 Task: For heading  Tahoma with underline.  font size for heading20,  'Change the font style of data to'Arial.  and font size to 12,  Change the alignment of both headline & data to Align left.  In the sheet  DashboardFinDashboardbook
Action: Mouse moved to (873, 109)
Screenshot: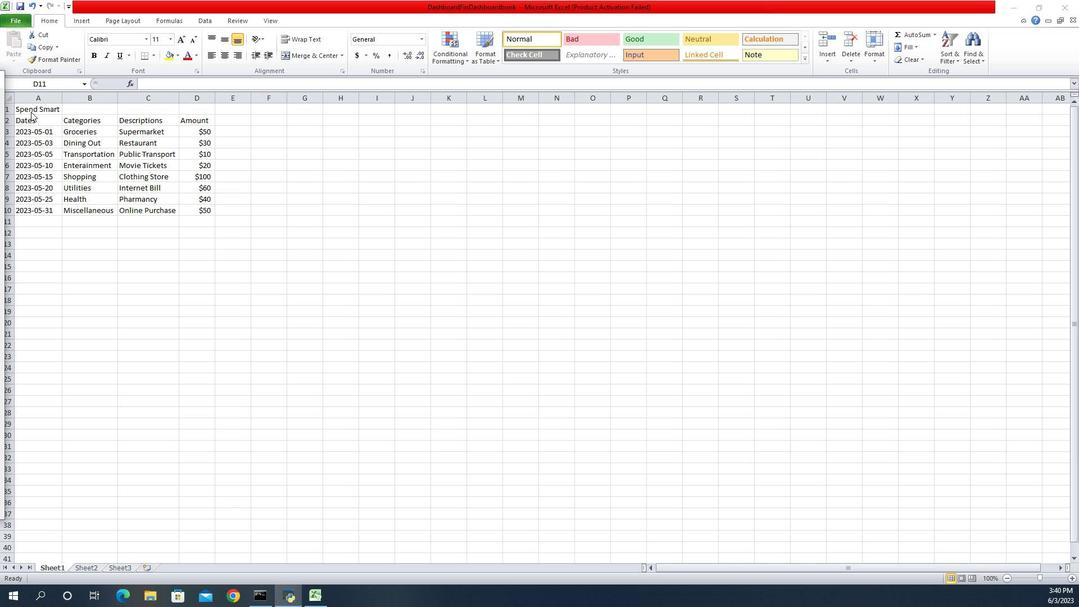 
Action: Mouse pressed left at (873, 109)
Screenshot: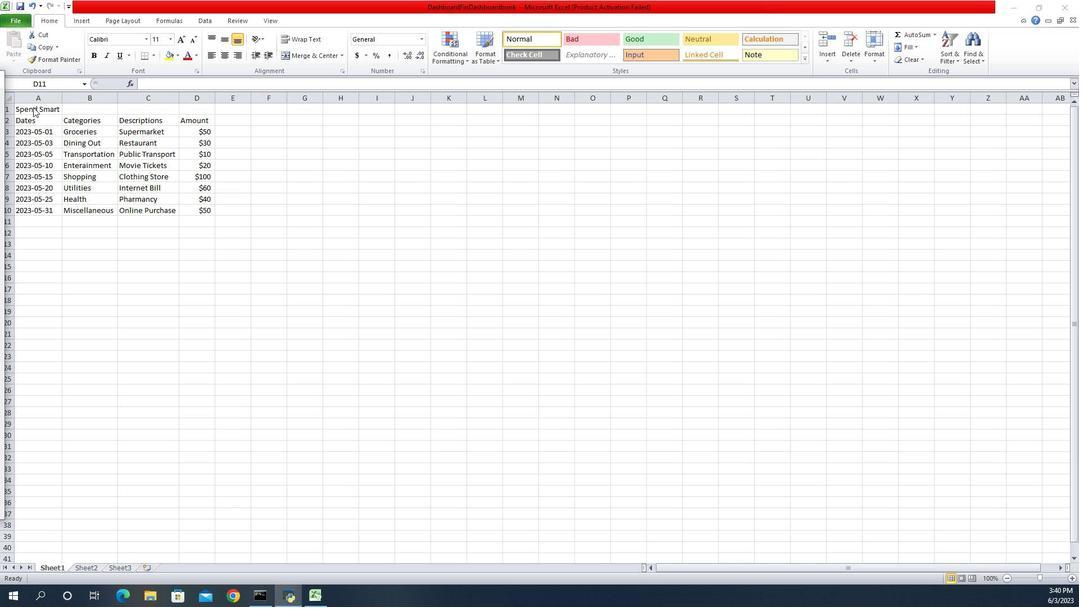 
Action: Mouse pressed left at (873, 109)
Screenshot: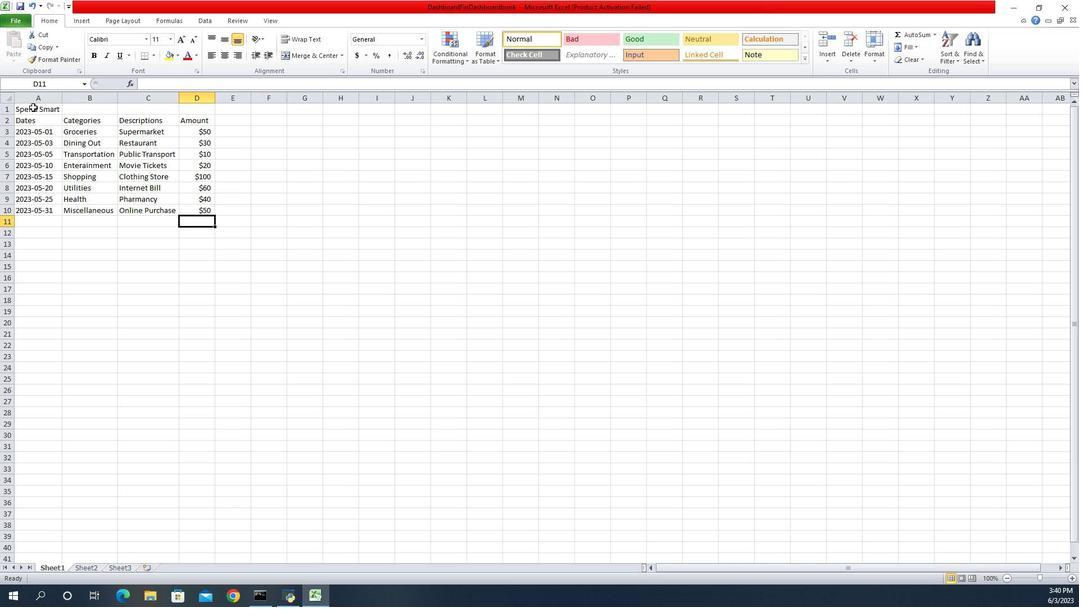 
Action: Mouse pressed left at (873, 109)
Screenshot: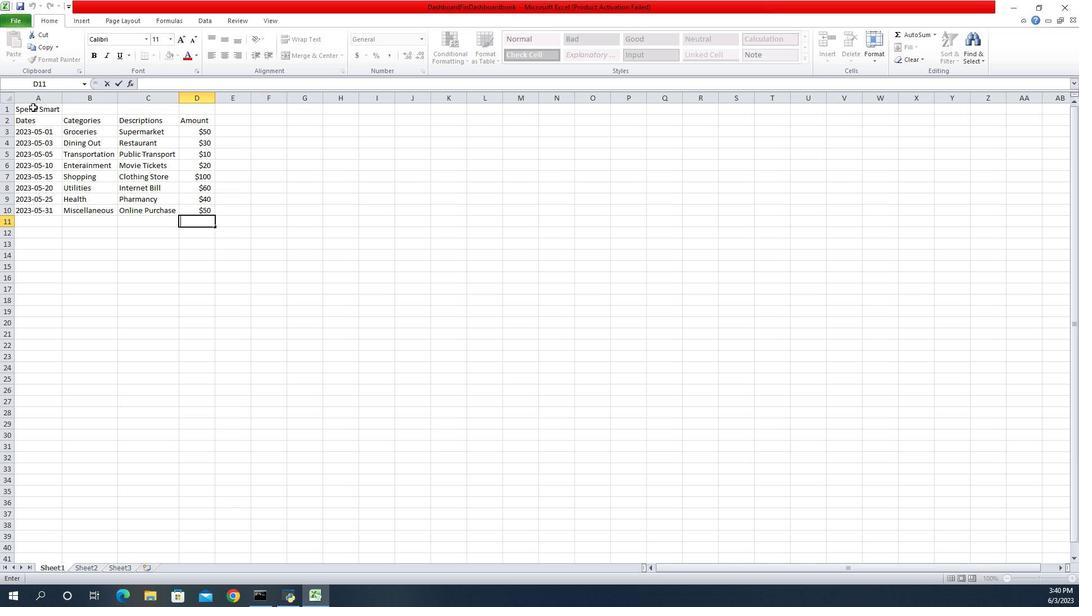 
Action: Mouse moved to (984, 41)
Screenshot: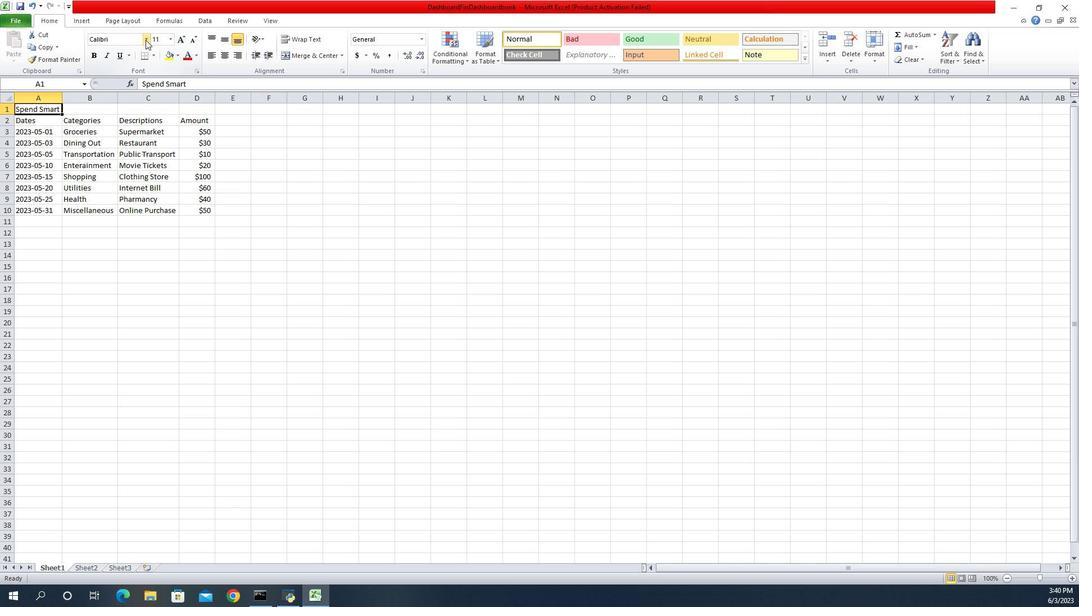 
Action: Mouse pressed left at (984, 41)
Screenshot: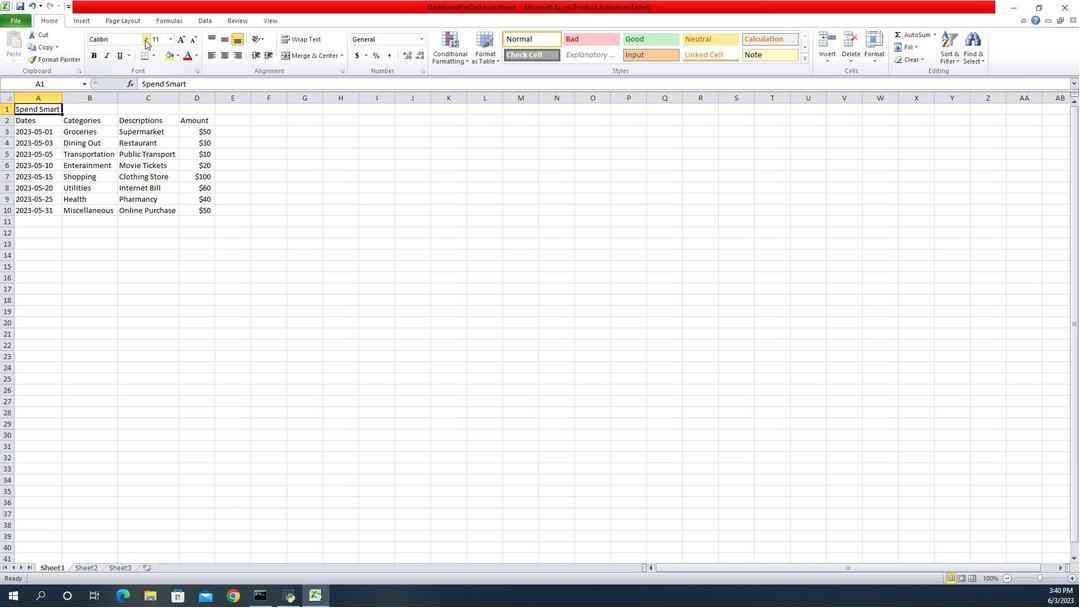 
Action: Key pressed tah<Key.enter>
Screenshot: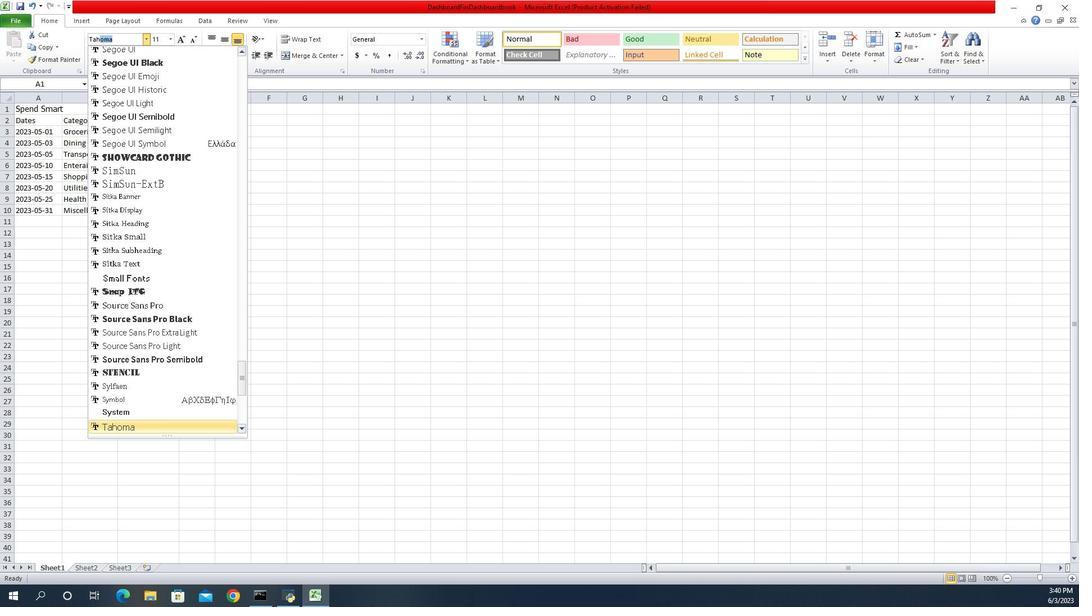 
Action: Mouse moved to (953, 54)
Screenshot: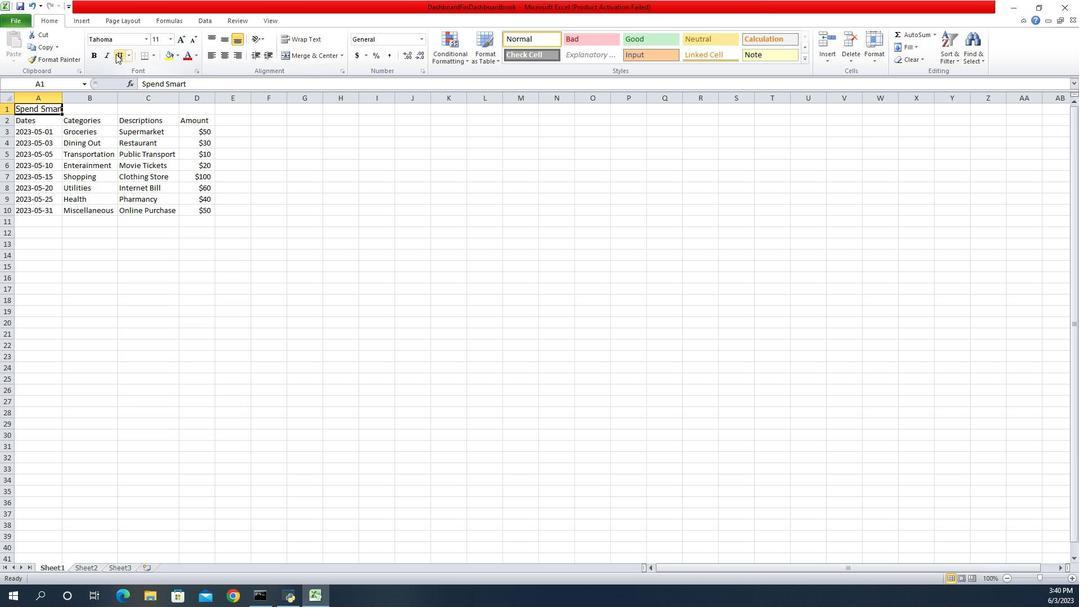 
Action: Mouse pressed left at (953, 54)
Screenshot: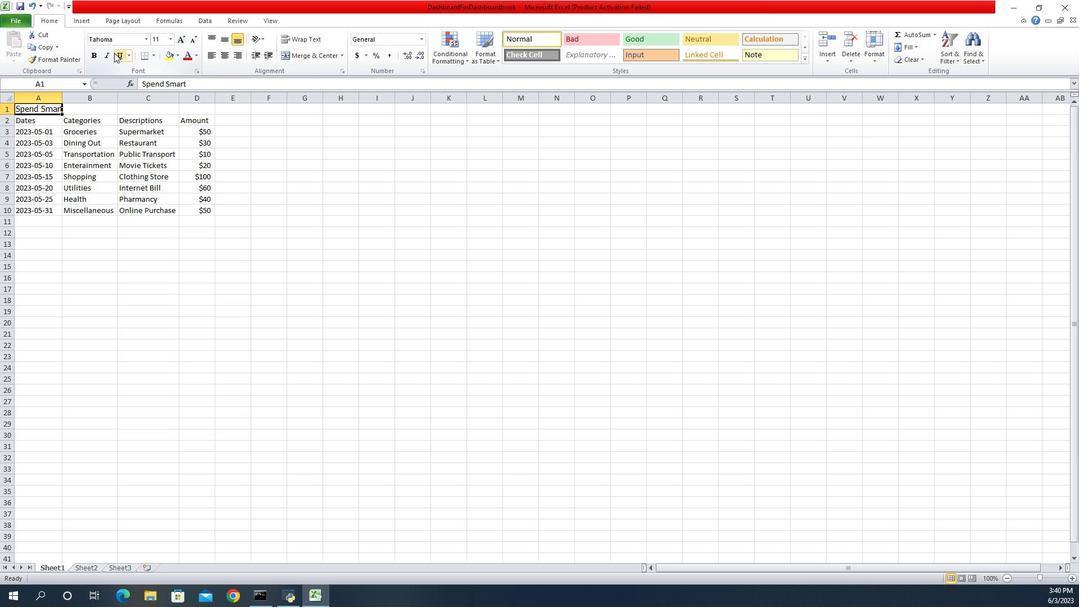 
Action: Mouse moved to (1013, 41)
Screenshot: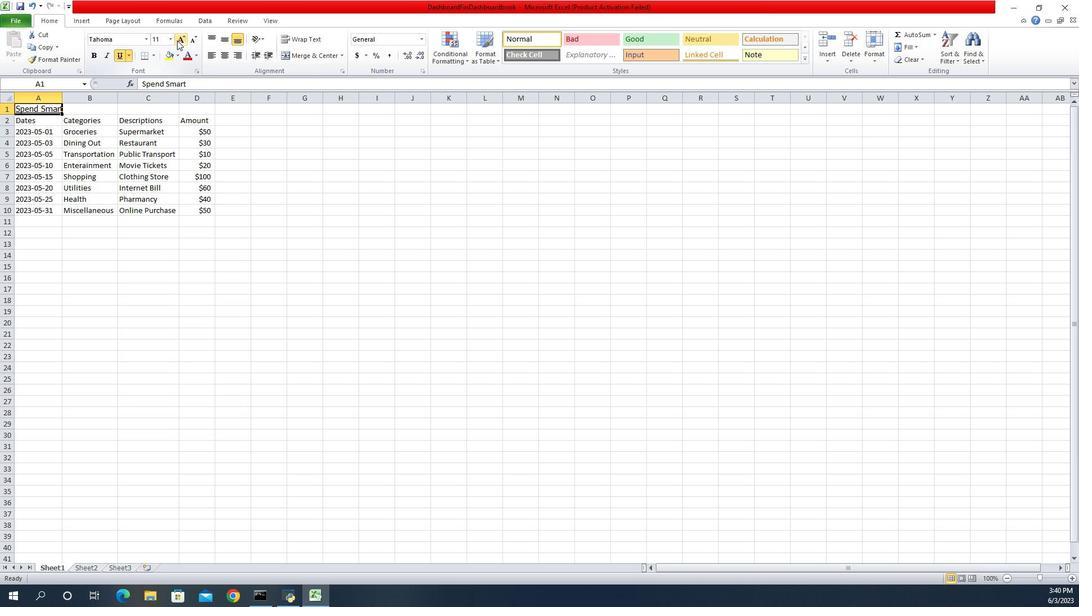 
Action: Mouse pressed left at (1013, 41)
Screenshot: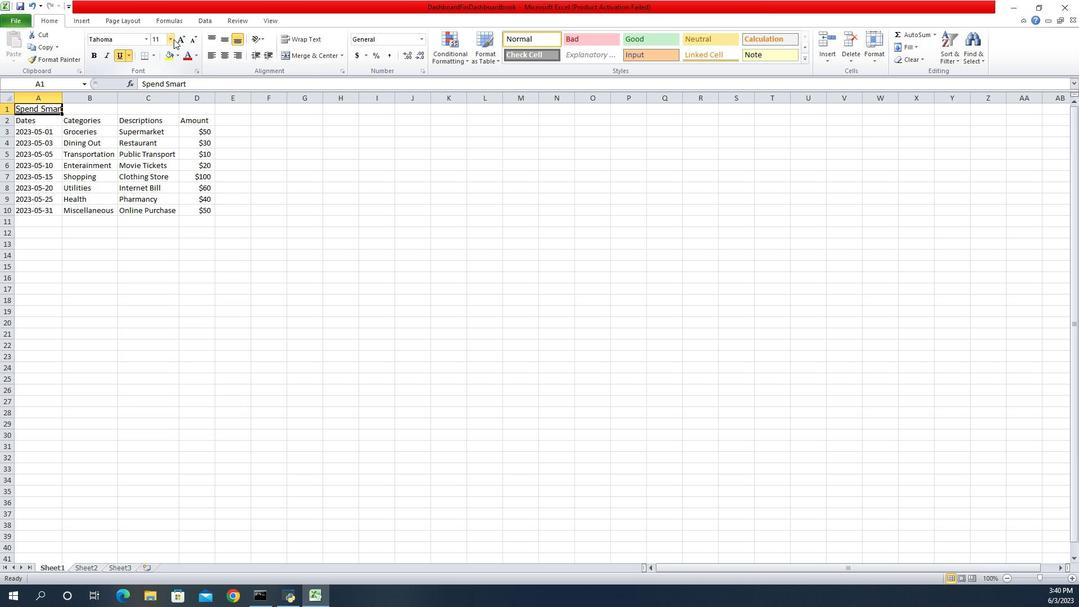 
Action: Mouse moved to (997, 131)
Screenshot: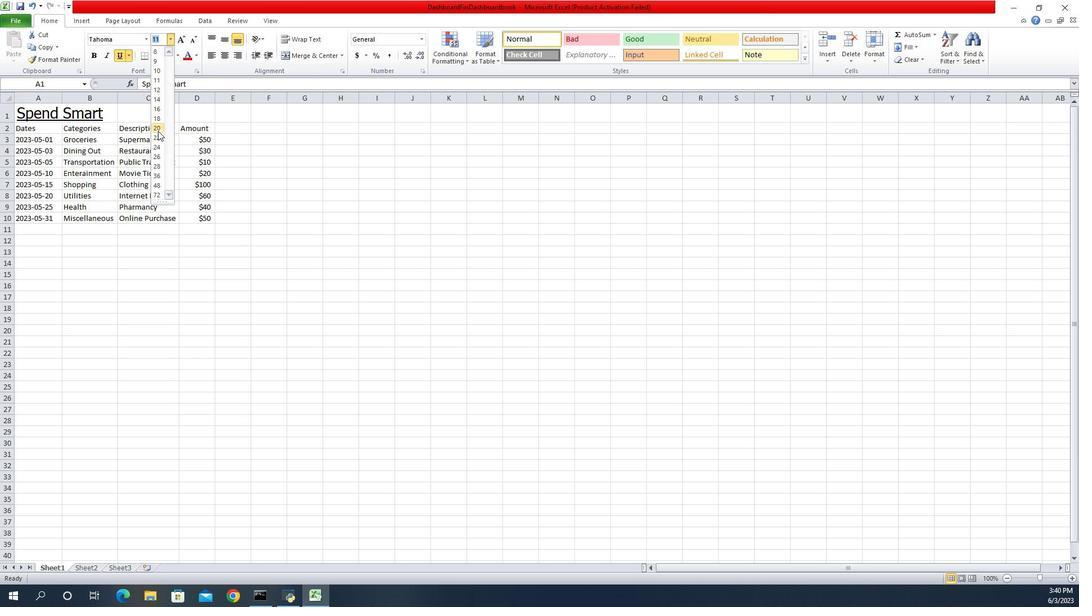 
Action: Mouse pressed left at (997, 131)
Screenshot: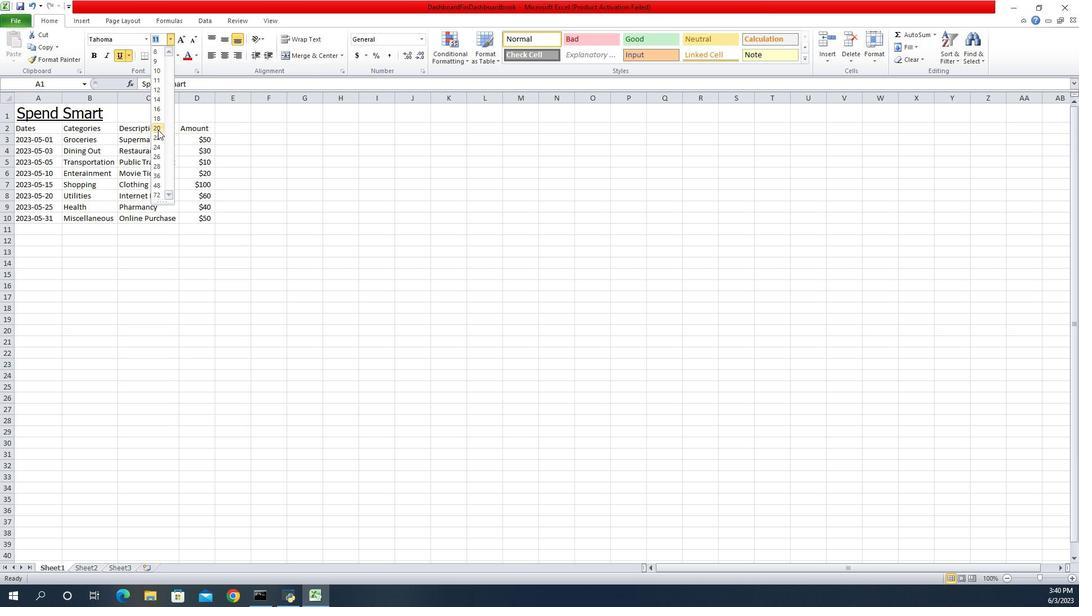 
Action: Mouse moved to (871, 129)
Screenshot: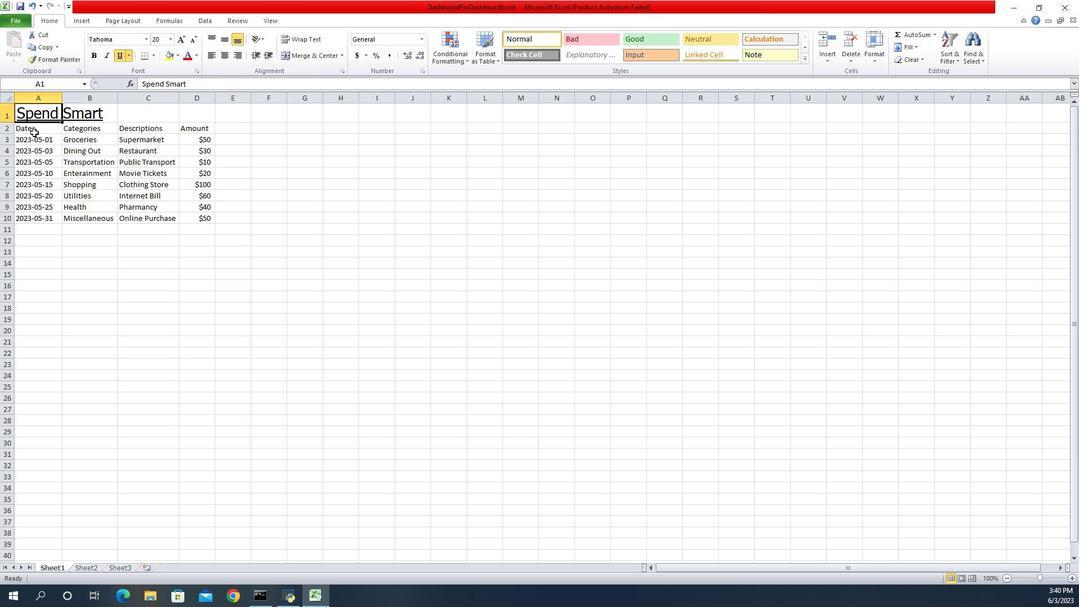 
Action: Mouse pressed left at (871, 129)
Screenshot: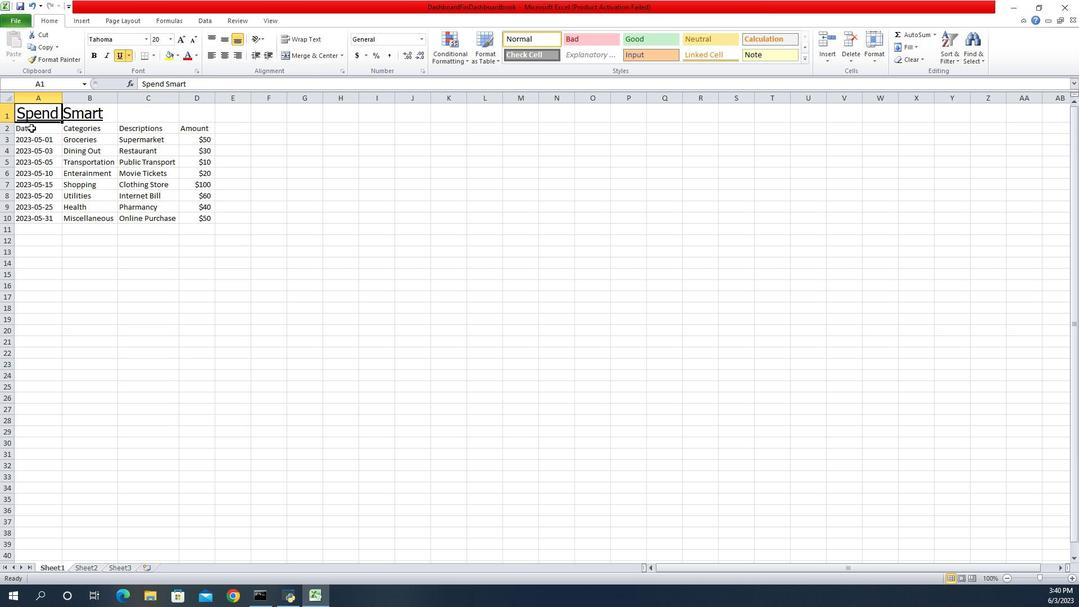 
Action: Mouse moved to (871, 129)
Screenshot: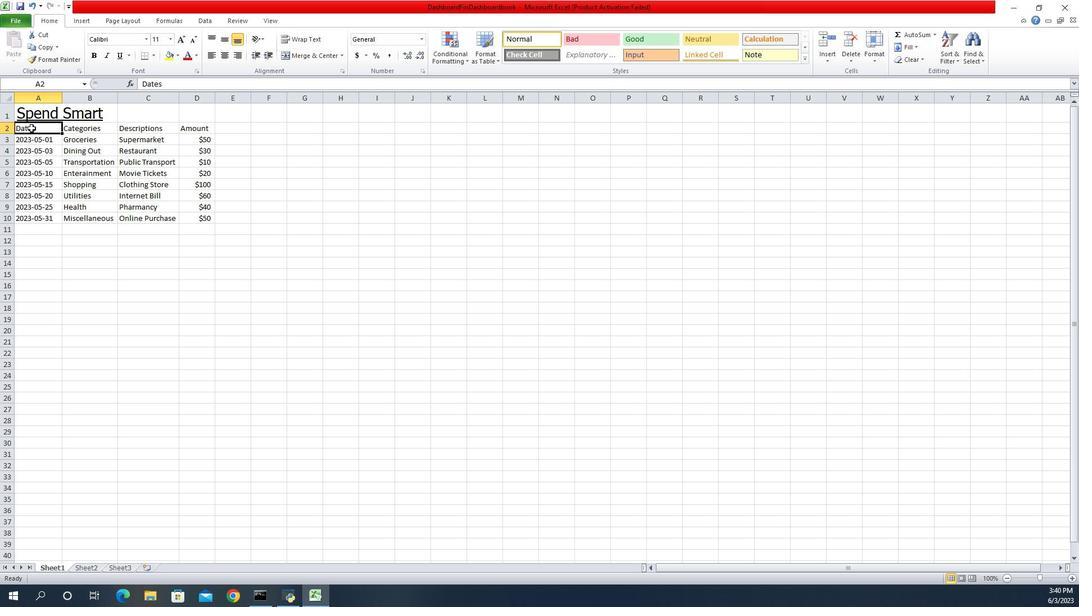 
Action: Key pressed <Key.shift><Key.right><Key.right><Key.right><Key.down><Key.down><Key.down><Key.down><Key.down><Key.down><Key.down><Key.down>
Screenshot: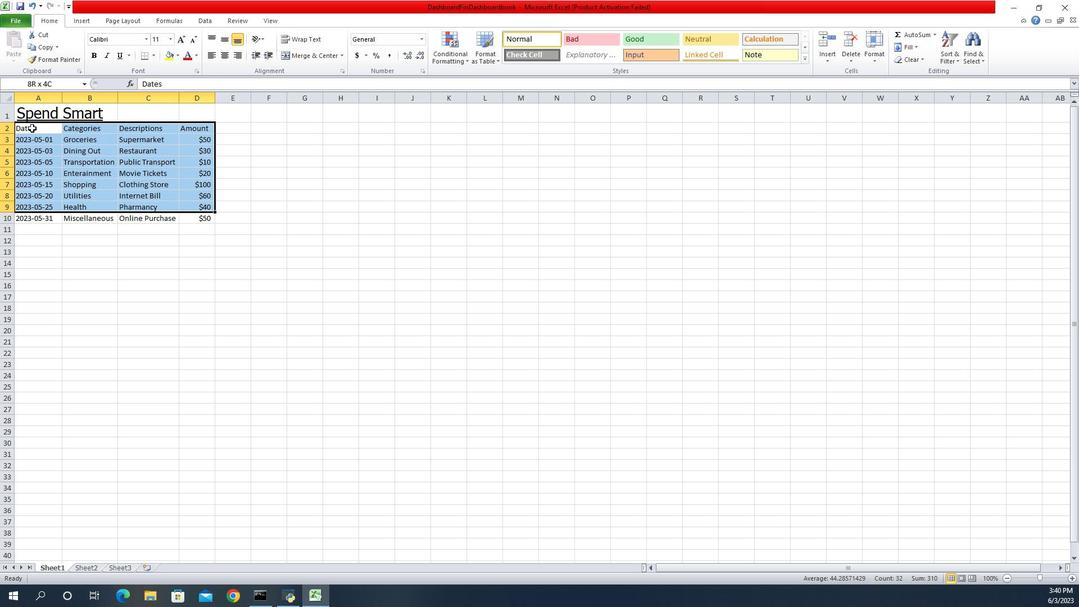 
Action: Mouse moved to (987, 40)
Screenshot: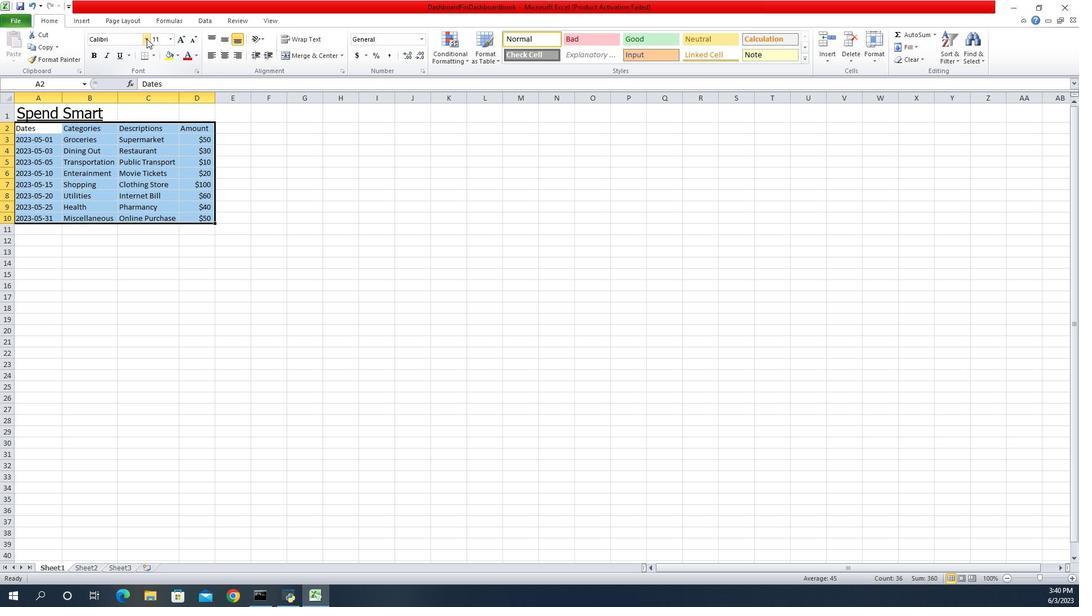
Action: Mouse pressed left at (987, 40)
Screenshot: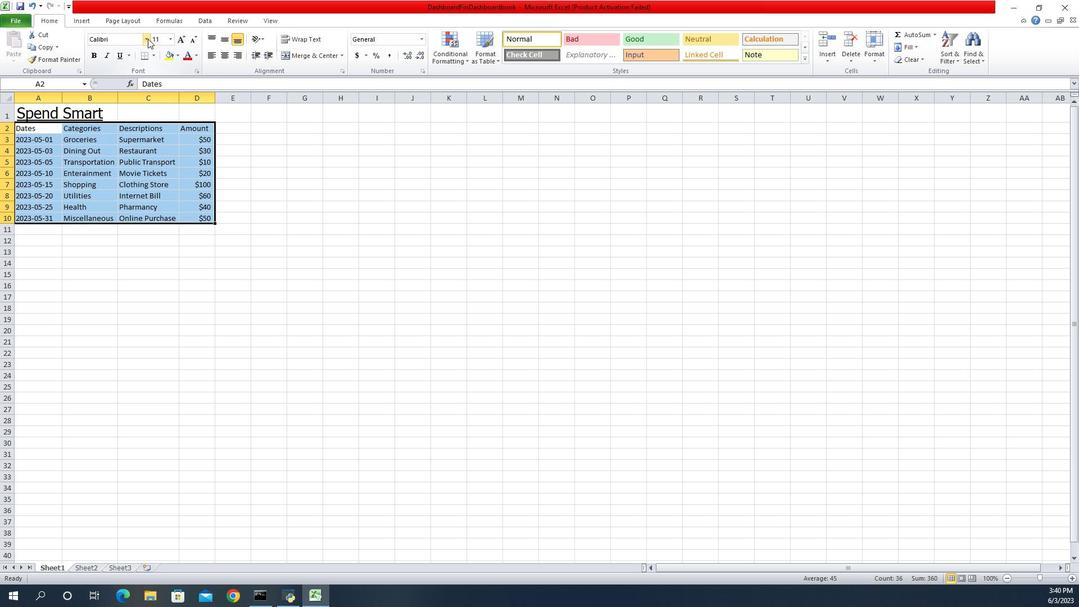 
Action: Key pressed ar
Screenshot: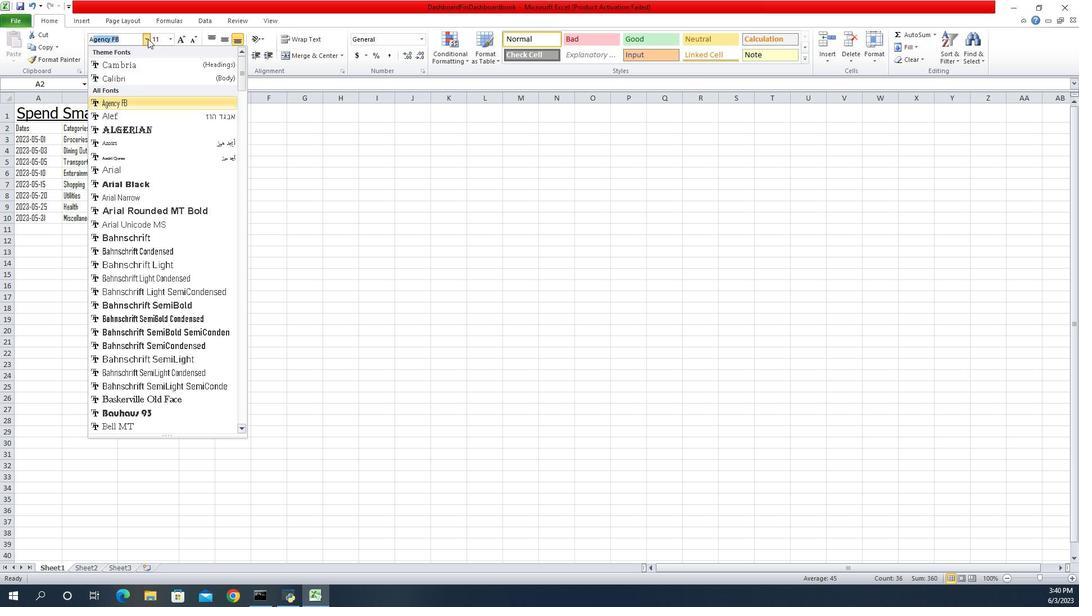 
Action: Mouse moved to (985, 170)
Screenshot: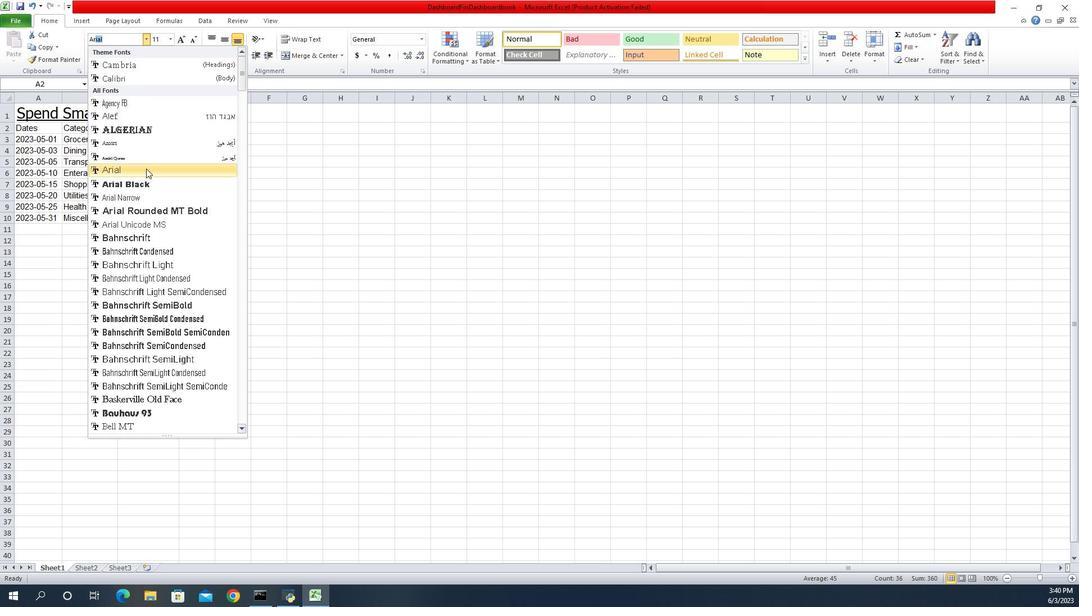 
Action: Mouse pressed left at (985, 170)
Screenshot: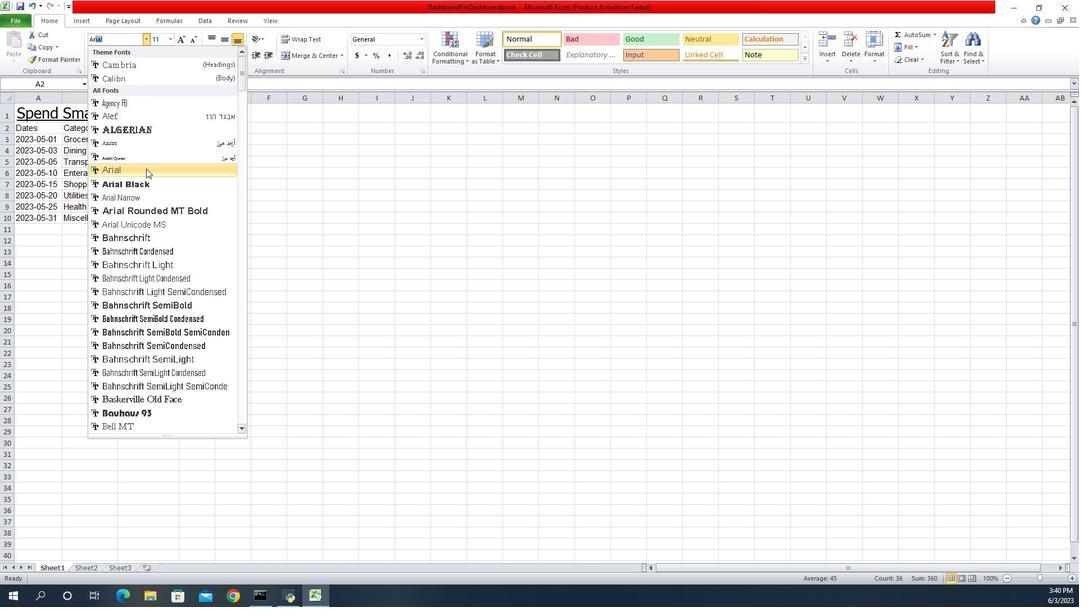 
Action: Mouse moved to (1012, 42)
Screenshot: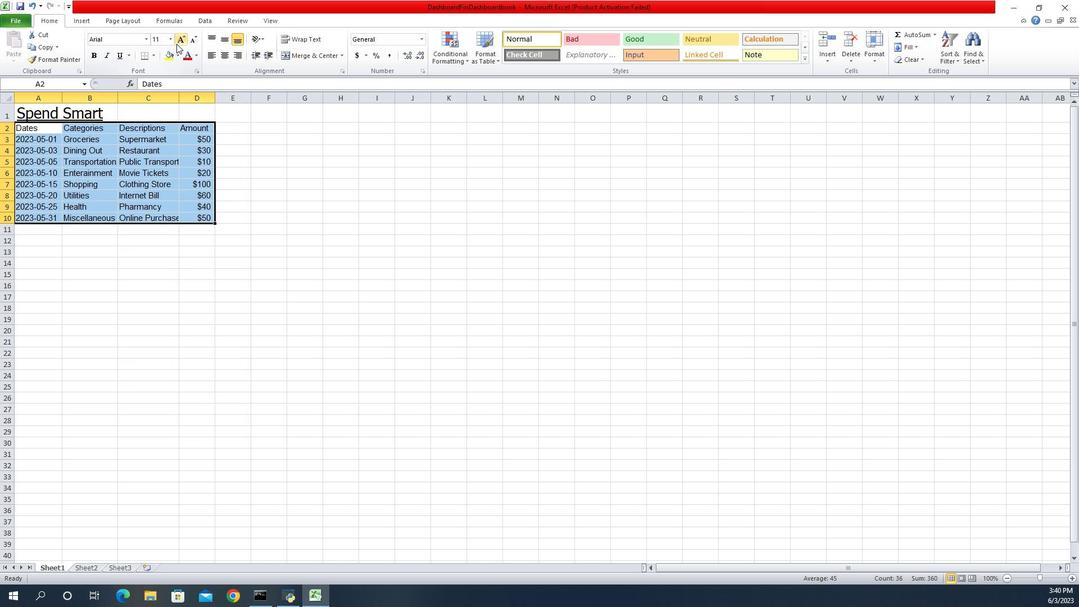 
Action: Mouse pressed left at (1012, 42)
Screenshot: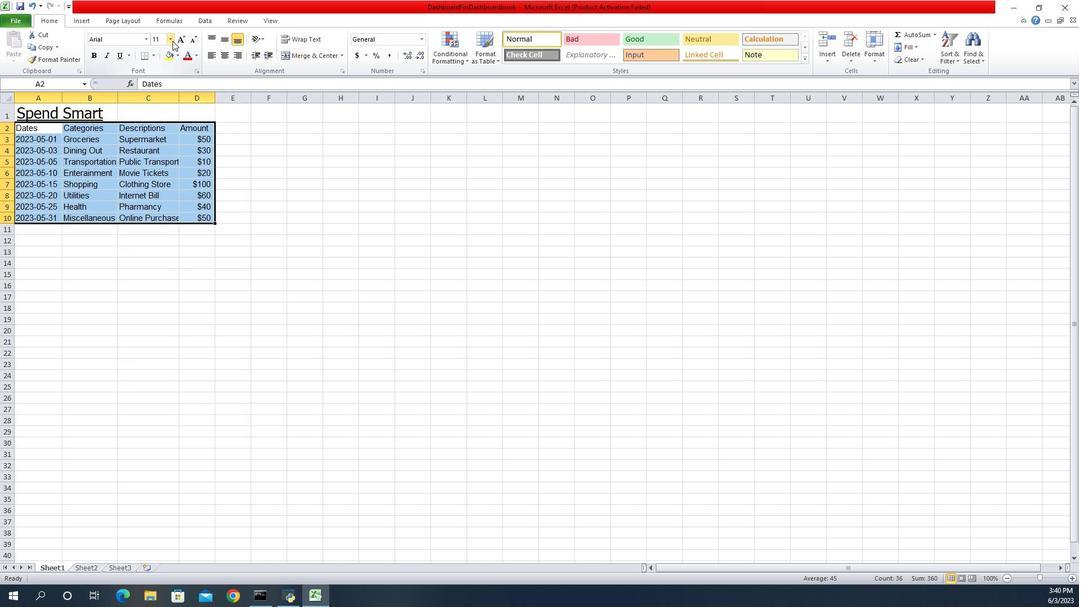 
Action: Mouse moved to (997, 93)
Screenshot: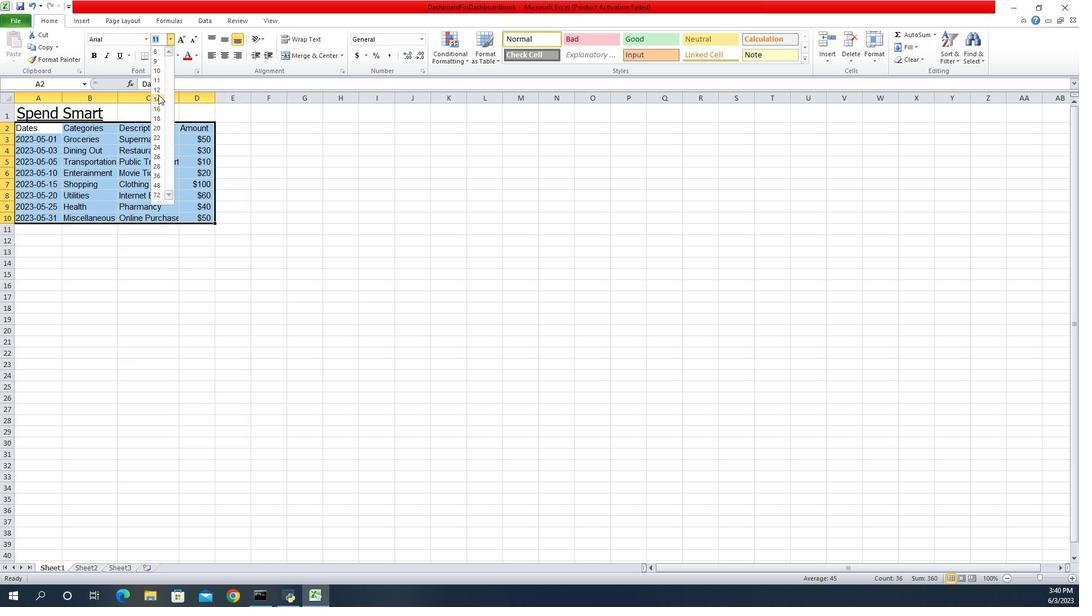 
Action: Mouse pressed left at (997, 93)
Screenshot: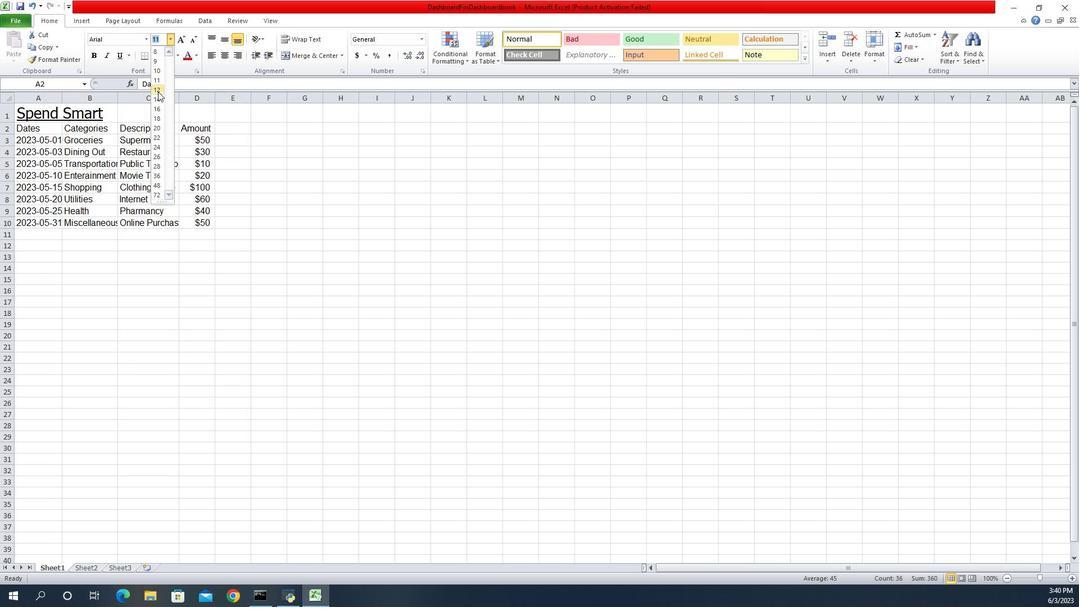
Action: Mouse moved to (1053, 56)
Screenshot: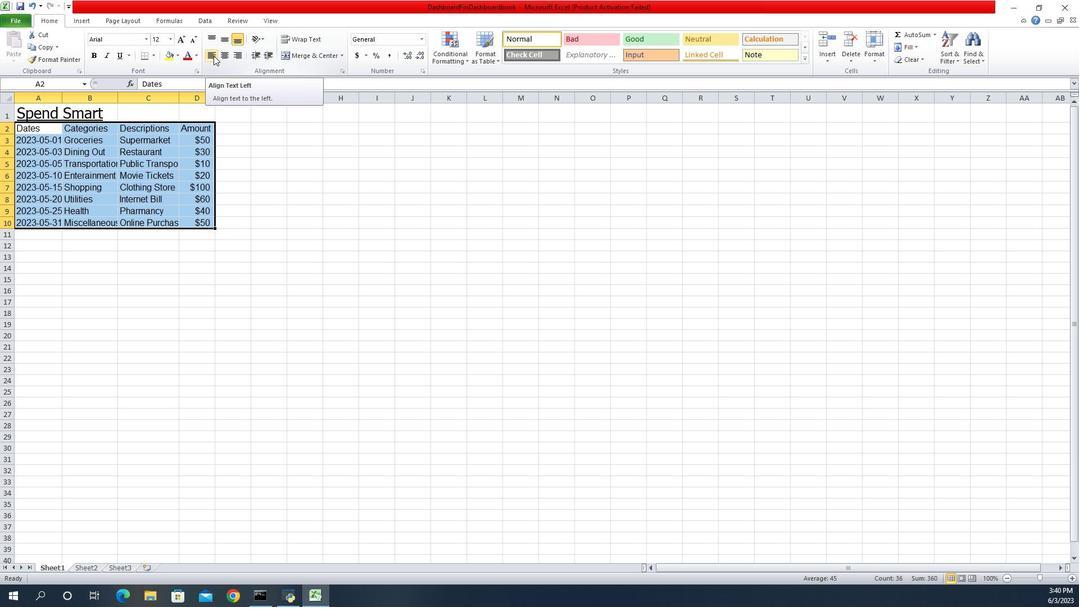 
Action: Mouse pressed left at (1053, 56)
Screenshot: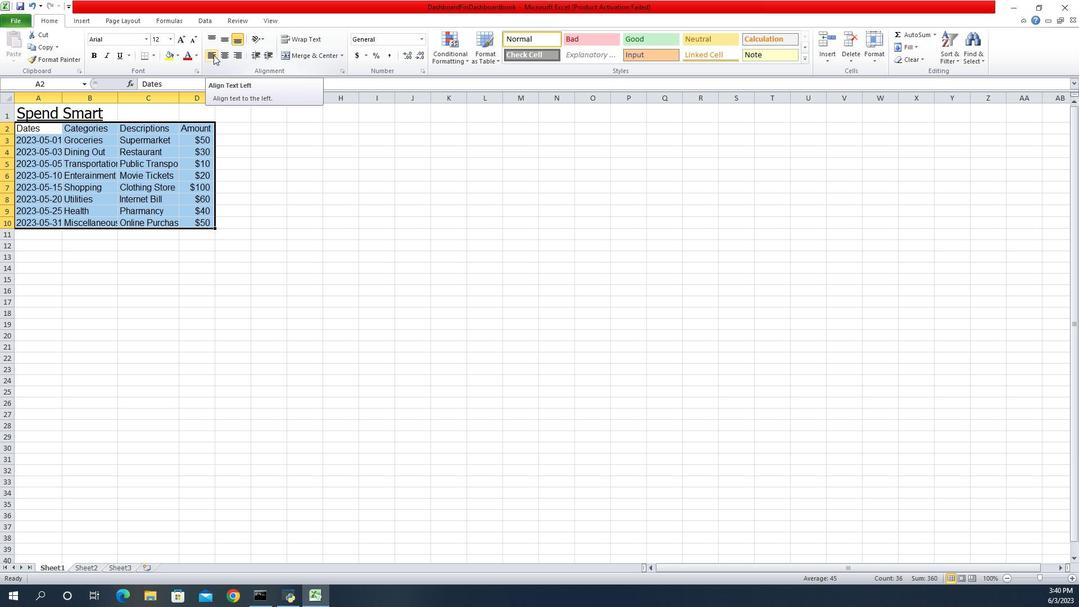 
Action: Mouse moved to (1012, 183)
Screenshot: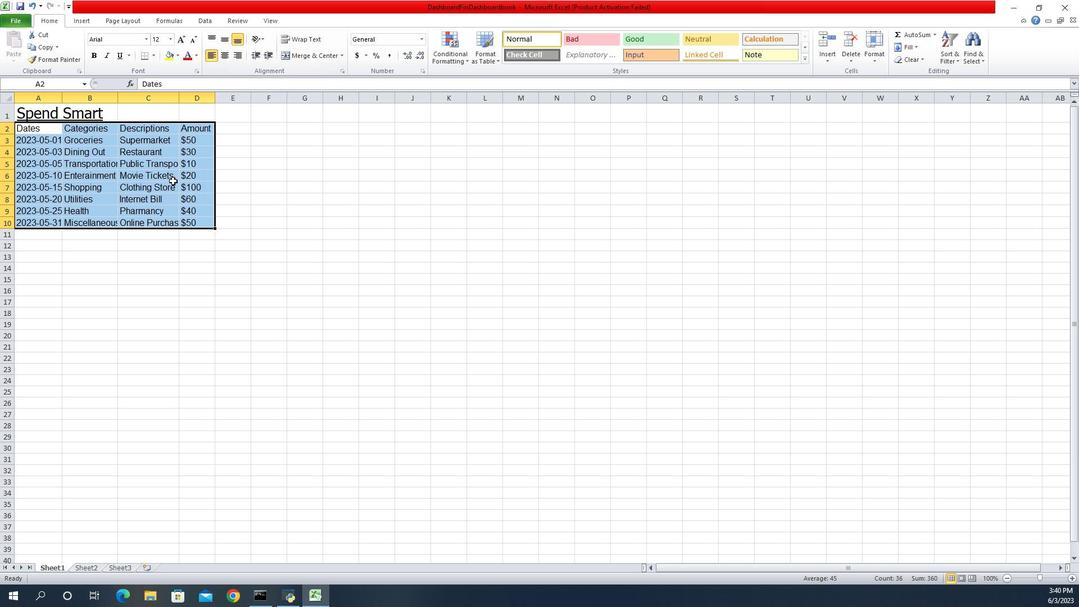
Action: Mouse pressed left at (1012, 183)
Screenshot: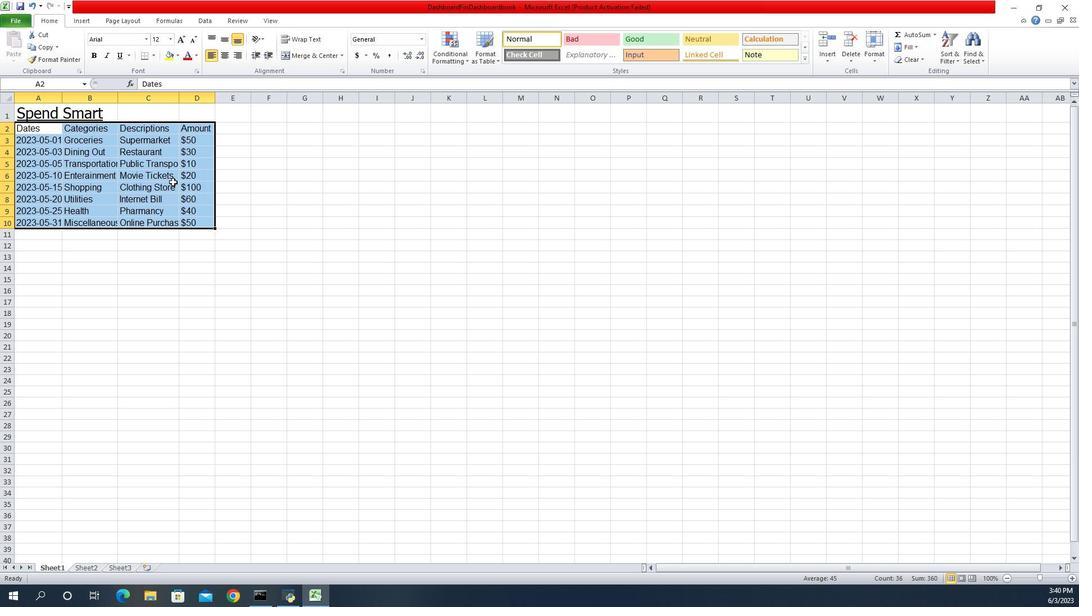 
Action: Mouse moved to (1018, 224)
Screenshot: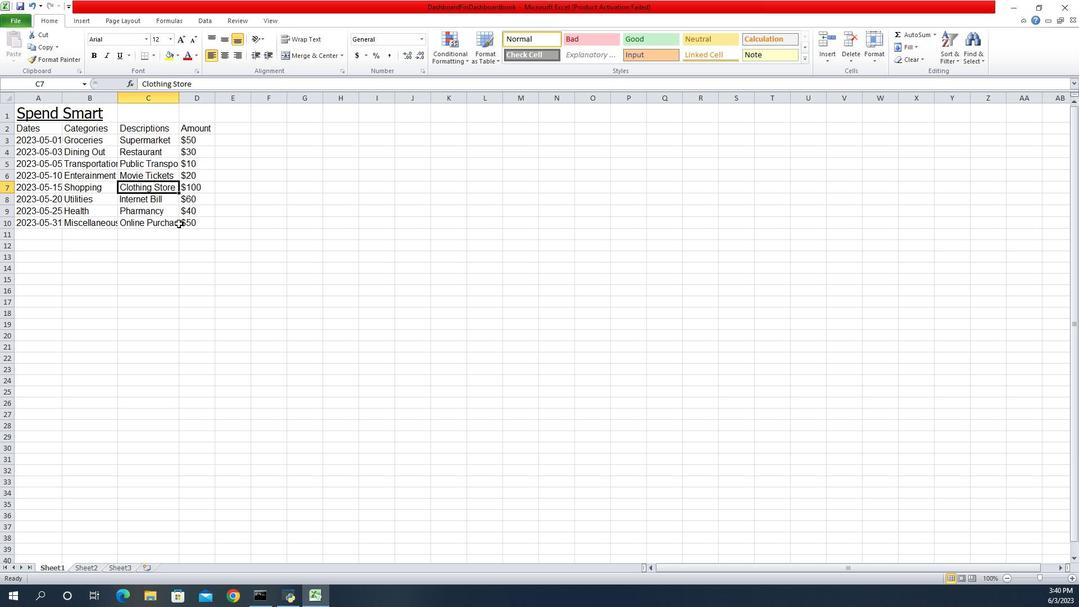
Action: Mouse pressed left at (1018, 224)
Screenshot: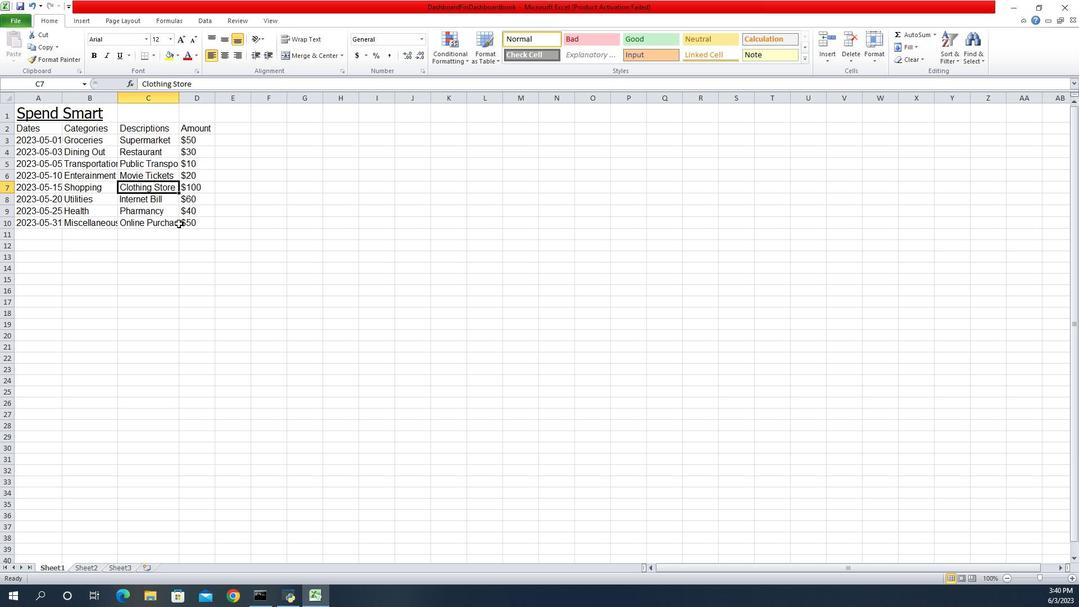 
Action: Mouse moved to (1035, 244)
Screenshot: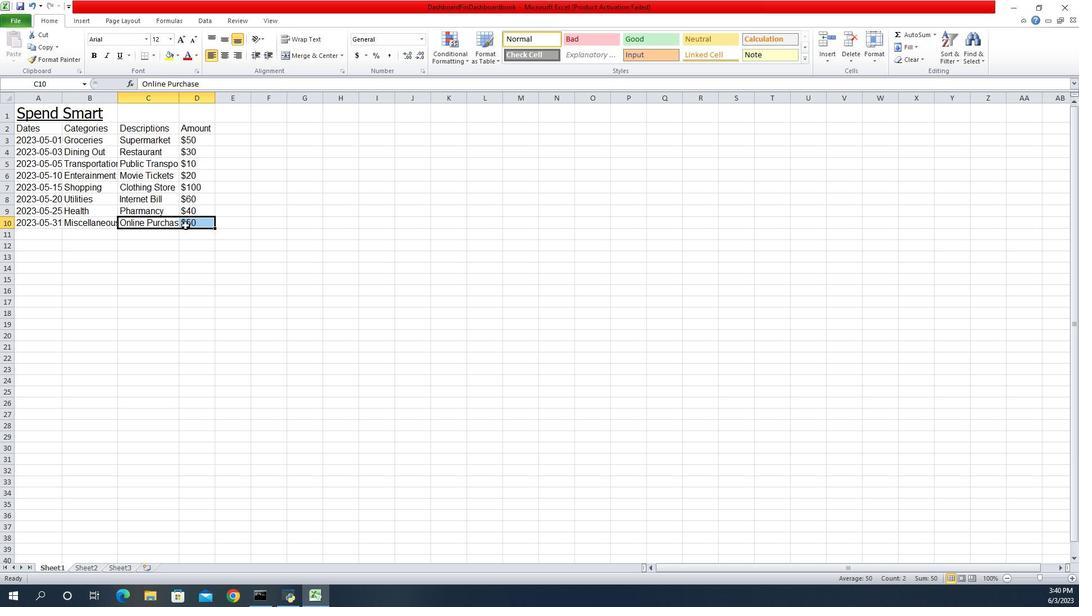 
Action: Mouse pressed left at (1035, 244)
Screenshot: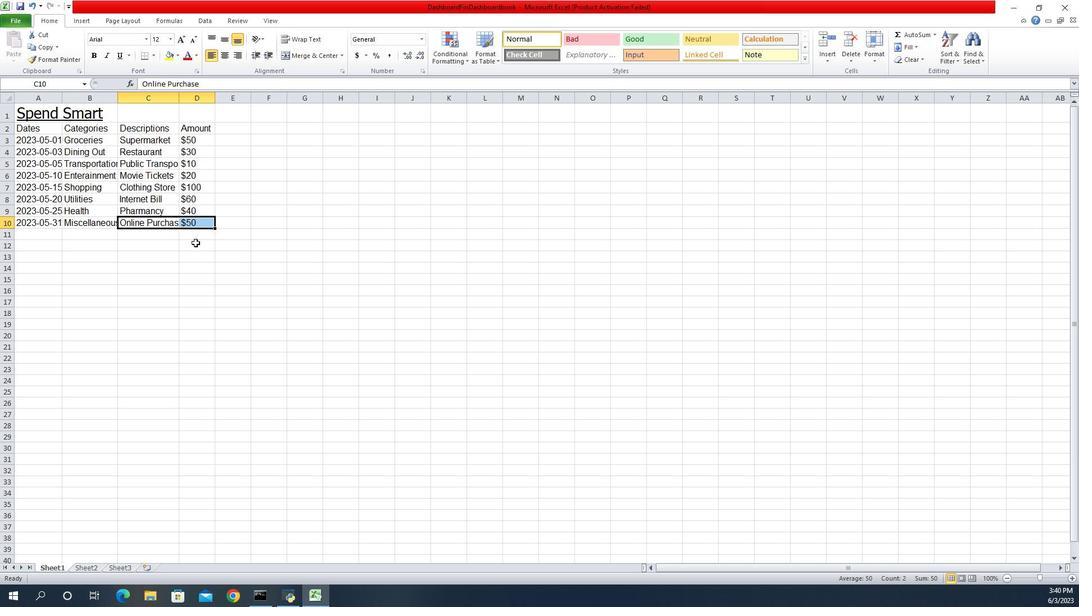 
Action: Mouse moved to (1036, 244)
Screenshot: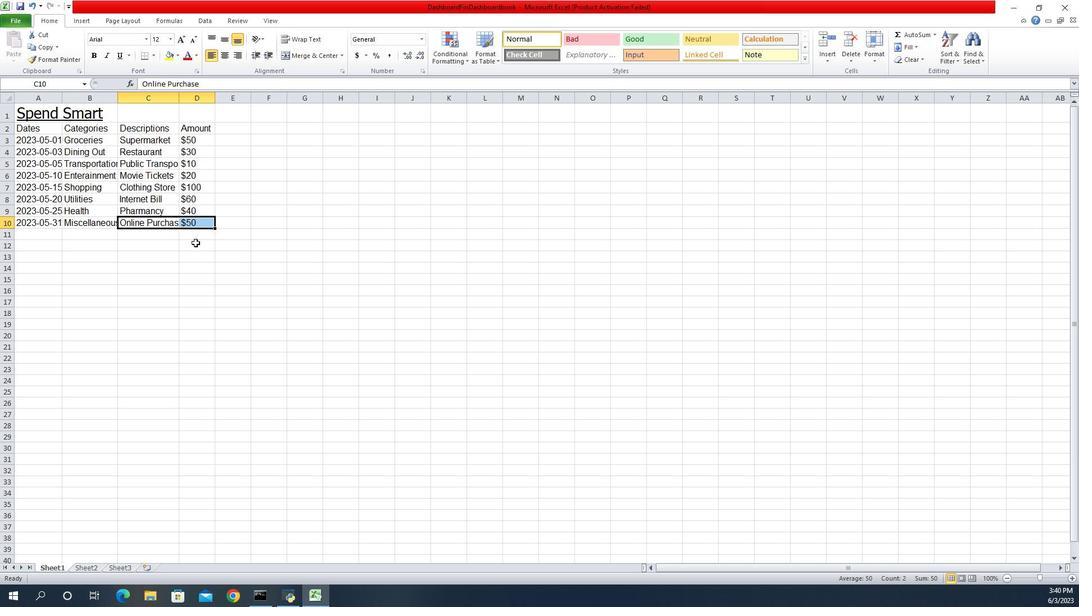 
